 Task: Set the positioning method for the mosaic video sub source to fixed.
Action: Mouse moved to (96, 16)
Screenshot: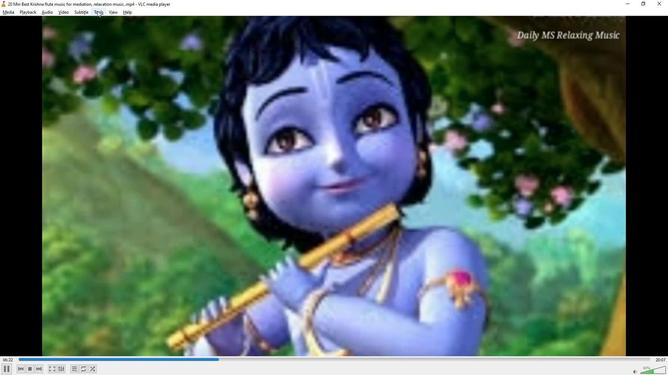 
Action: Mouse pressed left at (96, 16)
Screenshot: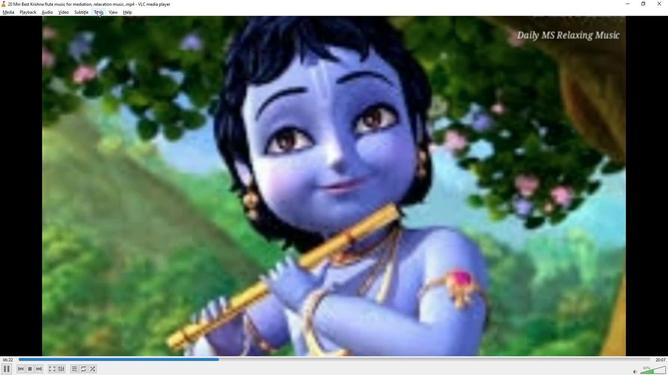 
Action: Mouse moved to (96, 98)
Screenshot: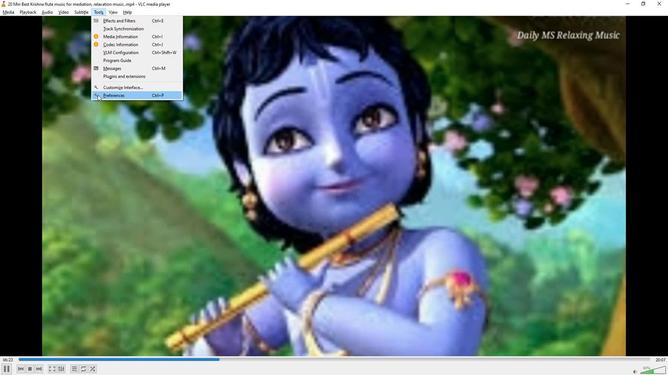 
Action: Mouse pressed left at (96, 98)
Screenshot: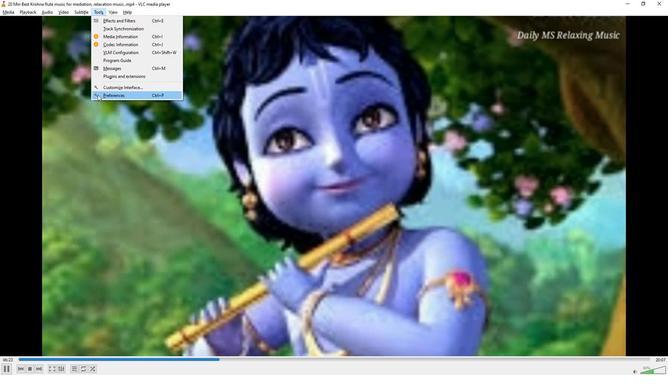 
Action: Mouse moved to (220, 307)
Screenshot: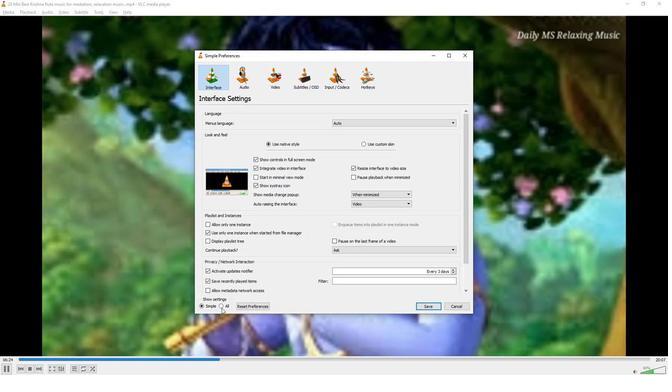 
Action: Mouse pressed left at (220, 307)
Screenshot: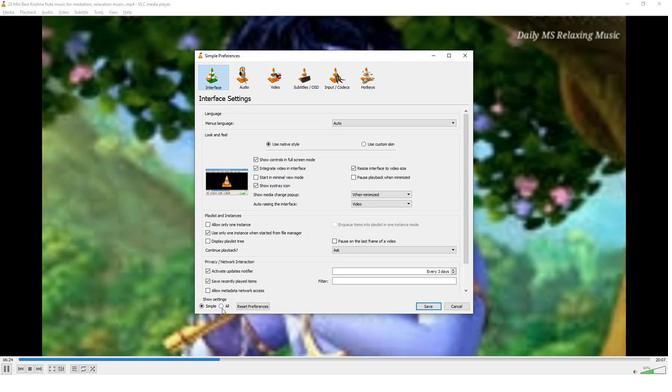
Action: Mouse moved to (203, 232)
Screenshot: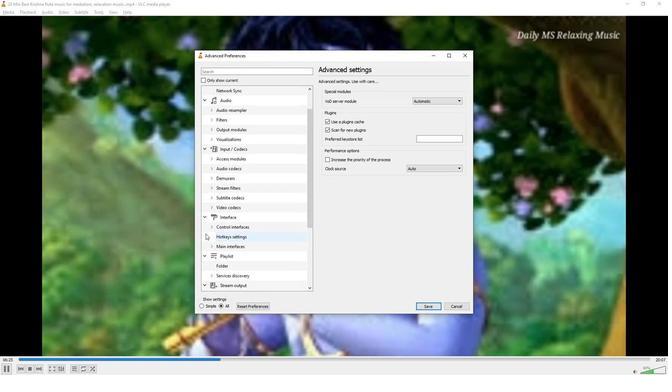 
Action: Mouse scrolled (203, 232) with delta (0, 0)
Screenshot: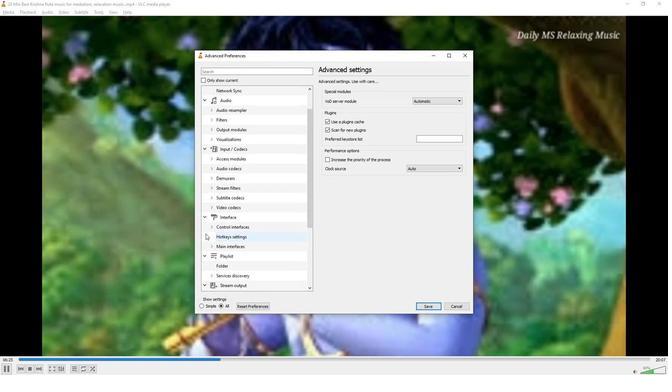 
Action: Mouse moved to (206, 235)
Screenshot: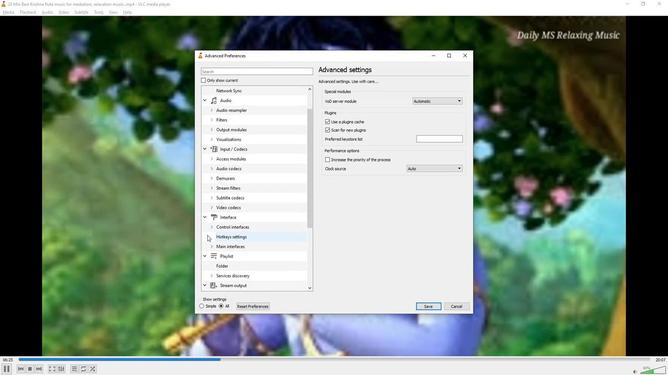 
Action: Mouse scrolled (206, 235) with delta (0, 0)
Screenshot: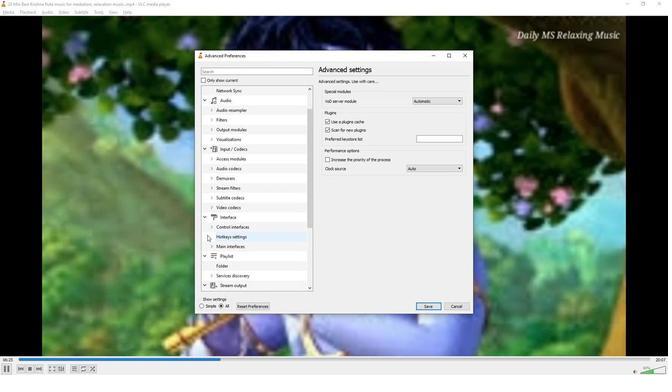 
Action: Mouse moved to (207, 236)
Screenshot: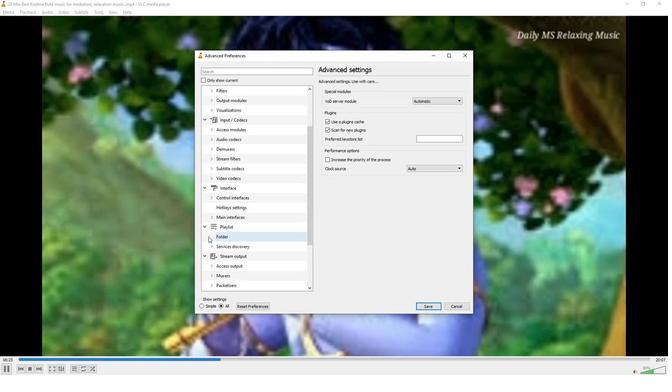 
Action: Mouse scrolled (207, 236) with delta (0, 0)
Screenshot: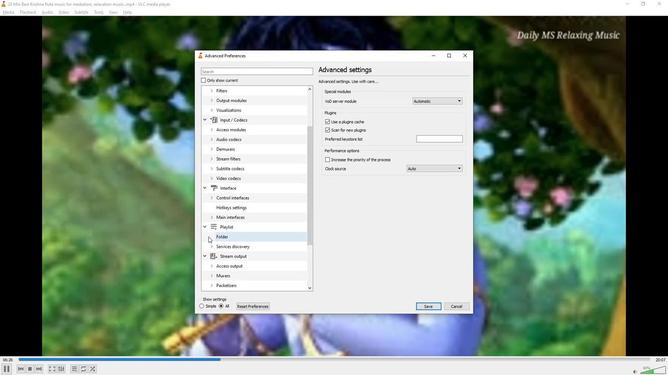 
Action: Mouse scrolled (207, 236) with delta (0, 0)
Screenshot: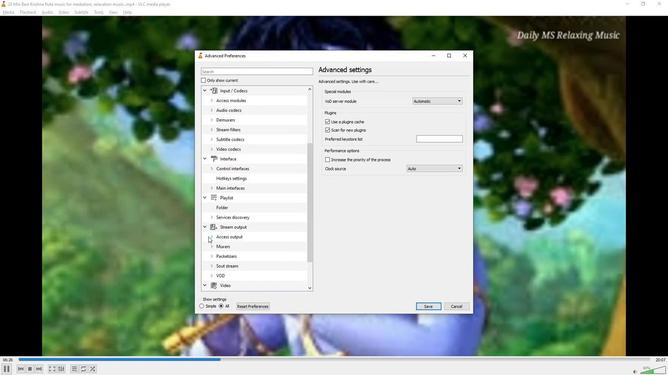 
Action: Mouse scrolled (207, 236) with delta (0, 0)
Screenshot: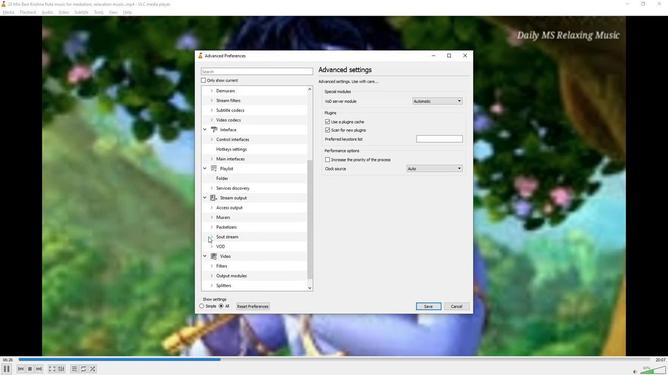 
Action: Mouse scrolled (207, 236) with delta (0, 0)
Screenshot: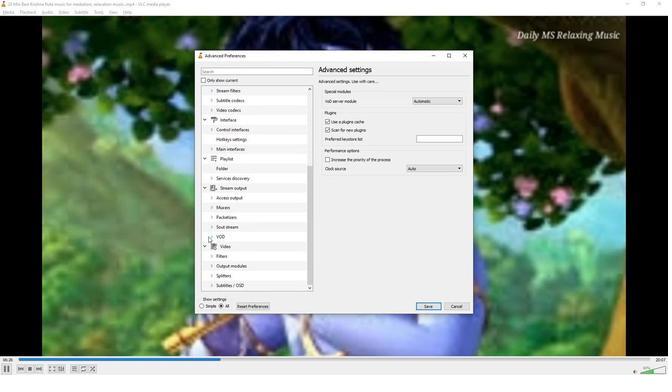 
Action: Mouse scrolled (207, 236) with delta (0, 0)
Screenshot: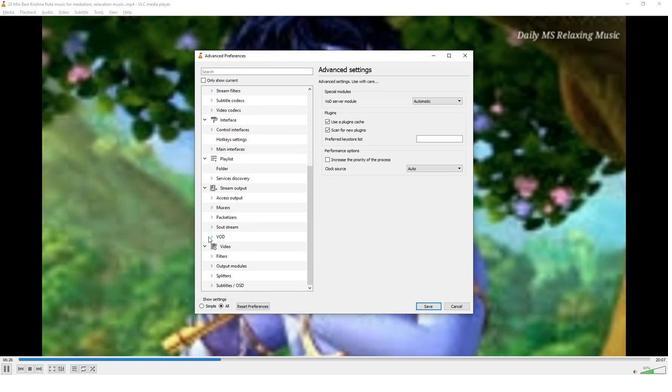 
Action: Mouse moved to (211, 285)
Screenshot: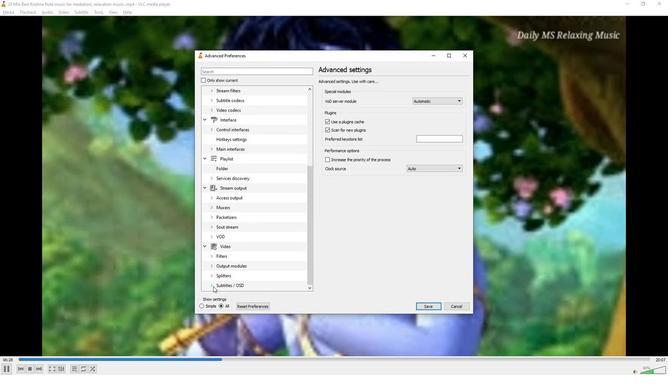 
Action: Mouse pressed left at (211, 285)
Screenshot: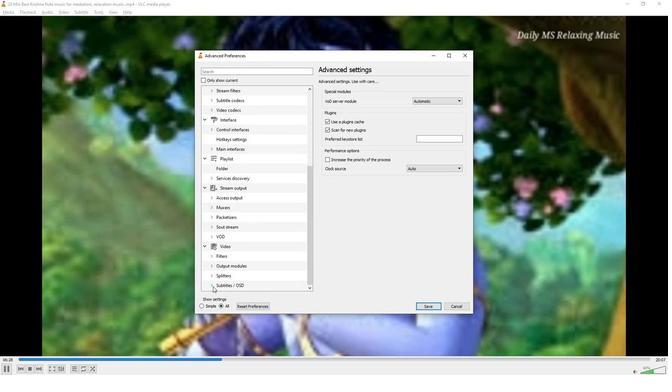 
Action: Mouse moved to (227, 263)
Screenshot: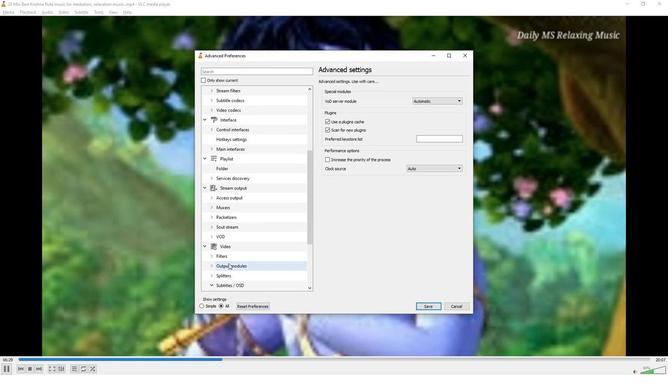 
Action: Mouse scrolled (227, 263) with delta (0, 0)
Screenshot: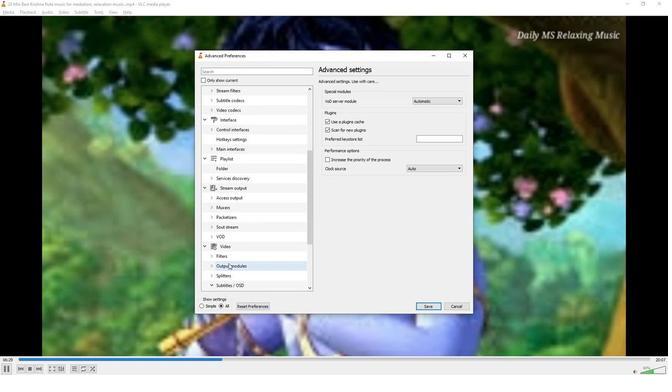 
Action: Mouse scrolled (227, 263) with delta (0, 0)
Screenshot: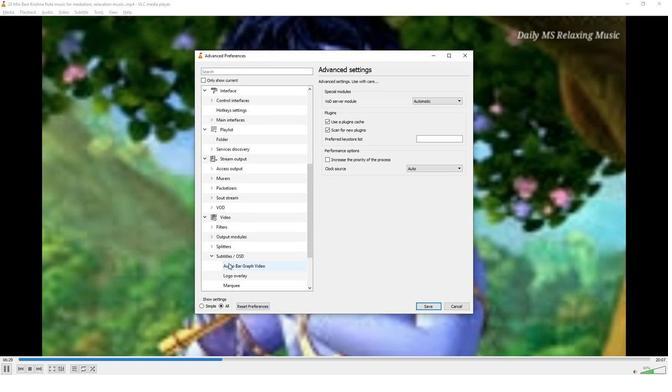 
Action: Mouse scrolled (227, 263) with delta (0, 0)
Screenshot: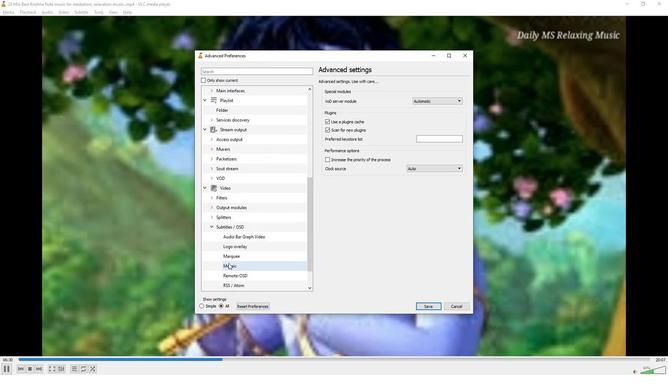 
Action: Mouse scrolled (227, 263) with delta (0, 0)
Screenshot: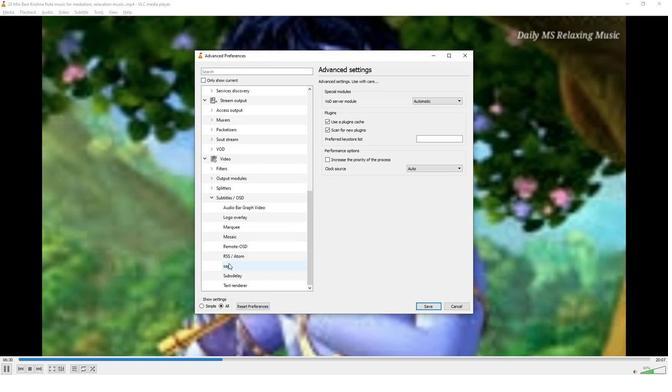 
Action: Mouse scrolled (227, 263) with delta (0, 0)
Screenshot: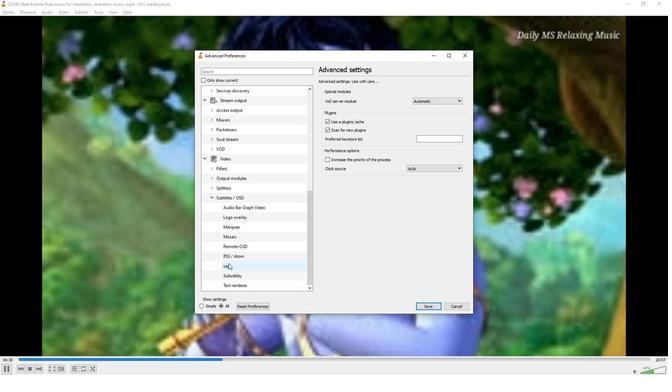 
Action: Mouse moved to (235, 237)
Screenshot: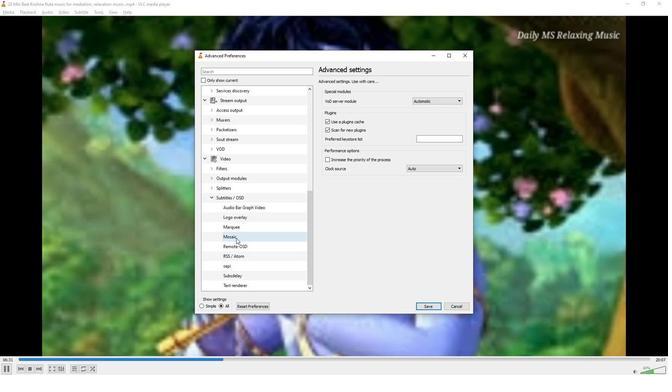 
Action: Mouse pressed left at (235, 237)
Screenshot: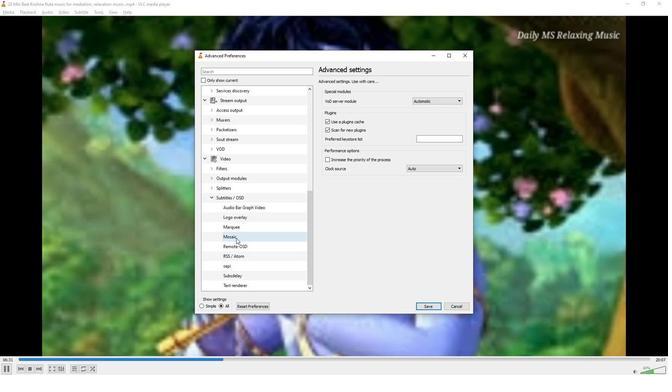 
Action: Mouse moved to (442, 170)
Screenshot: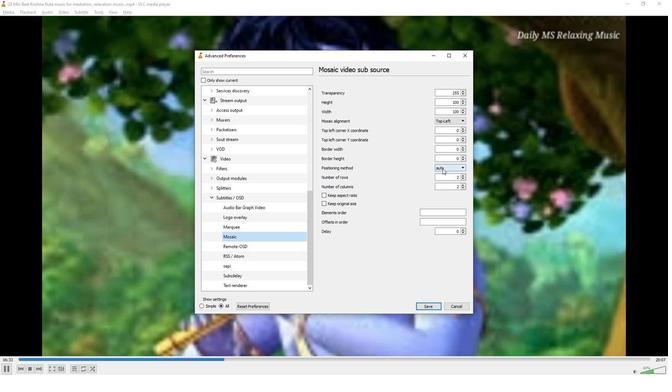 
Action: Mouse pressed left at (442, 170)
Screenshot: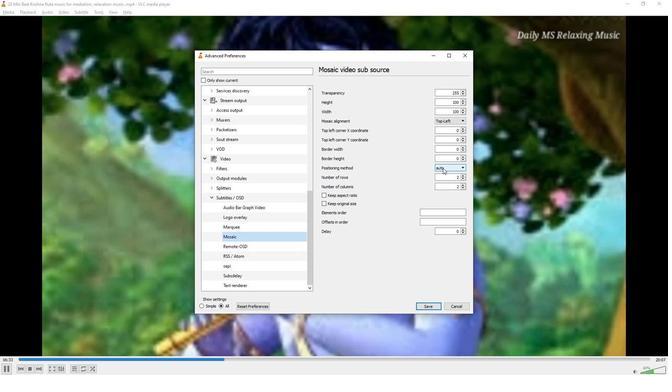 
Action: Mouse moved to (444, 179)
Screenshot: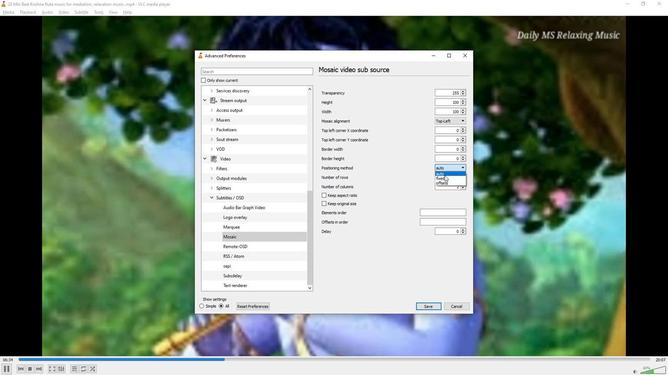 
Action: Mouse pressed left at (444, 179)
Screenshot: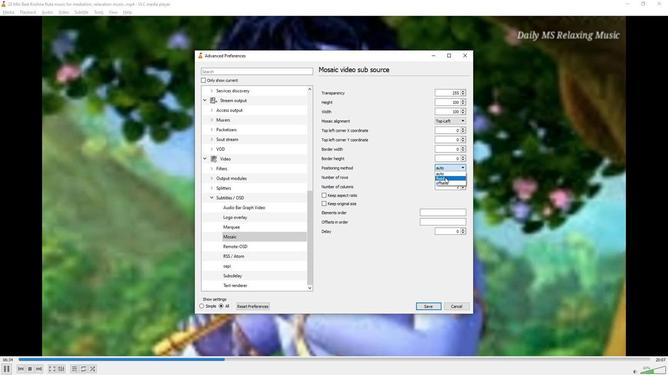 
Action: Mouse moved to (400, 179)
Screenshot: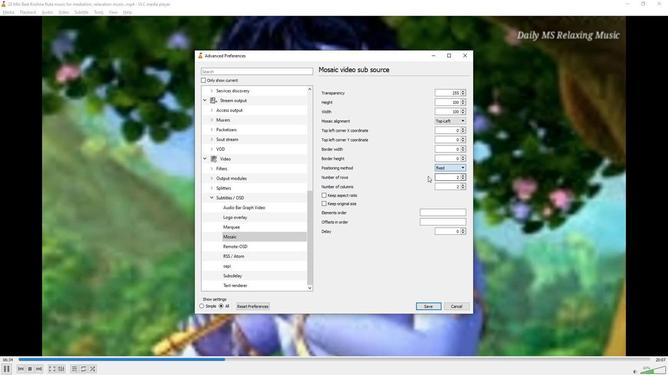 
